 Task: Create a due date automation trigger when advanced on, on the wednesday of the week a card is due add content with a name or a description not containing resume at 11:00 AM.
Action: Mouse moved to (1017, 76)
Screenshot: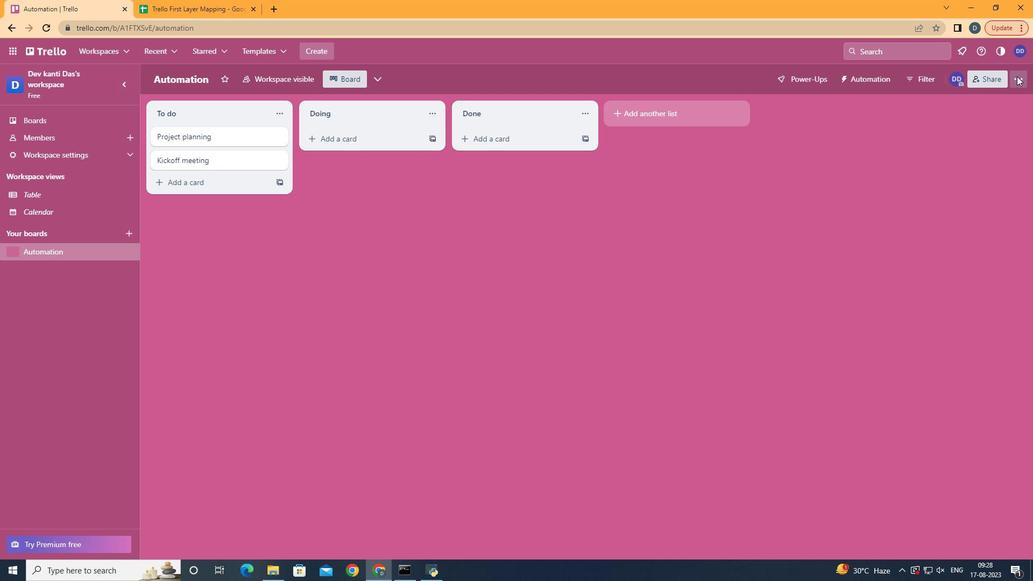 
Action: Mouse pressed left at (1017, 76)
Screenshot: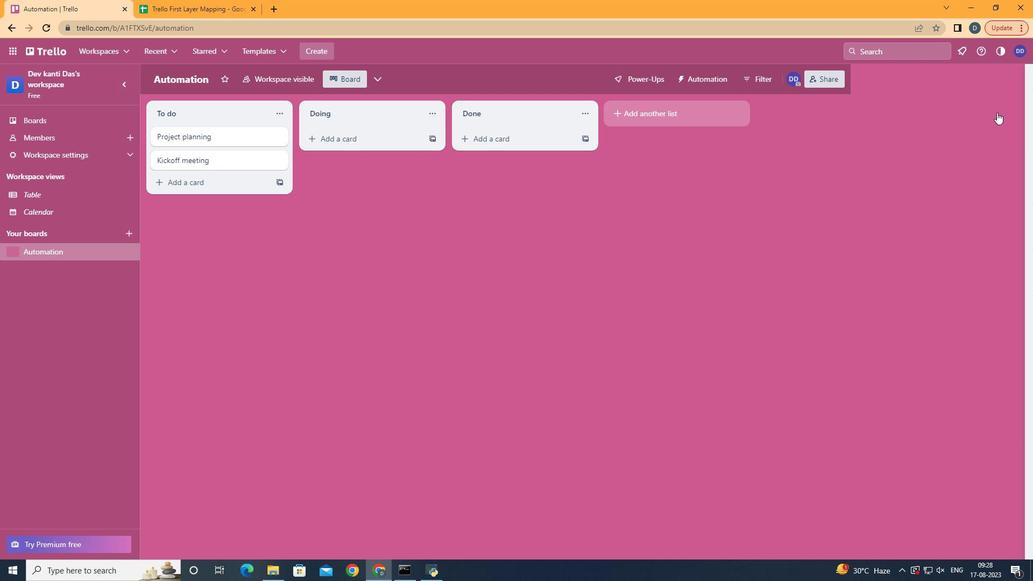 
Action: Mouse moved to (961, 233)
Screenshot: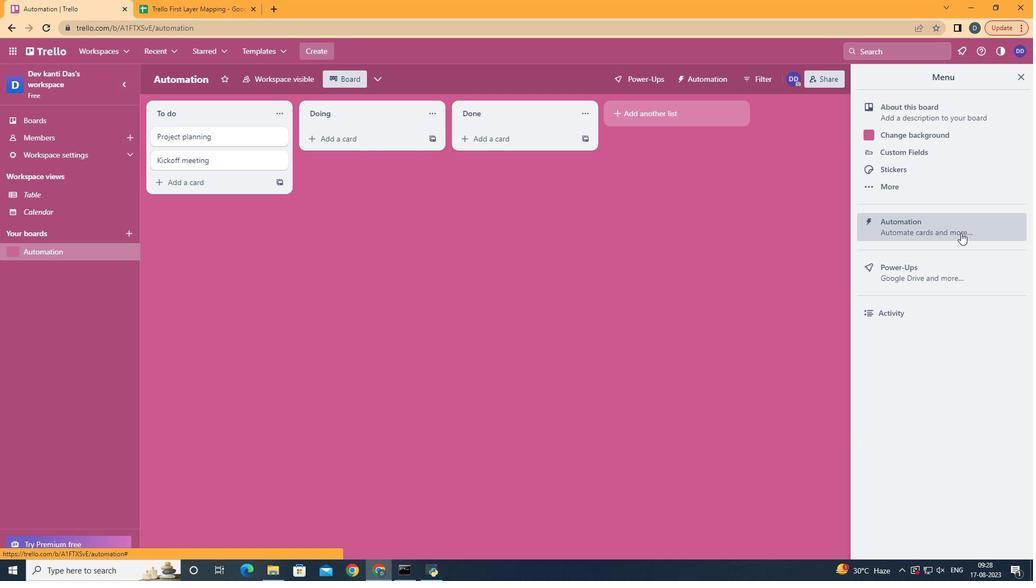 
Action: Mouse pressed left at (961, 233)
Screenshot: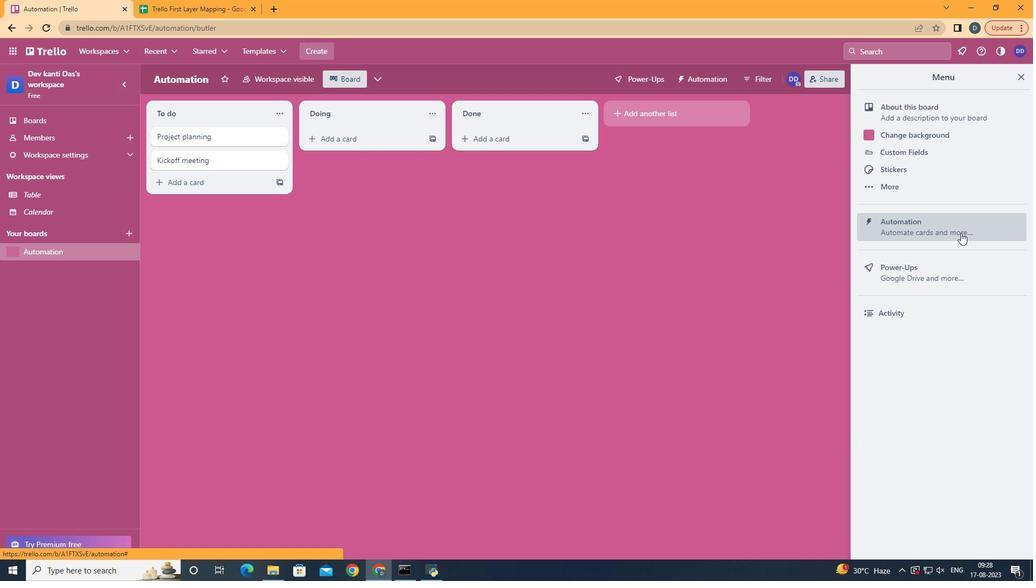 
Action: Mouse moved to (199, 212)
Screenshot: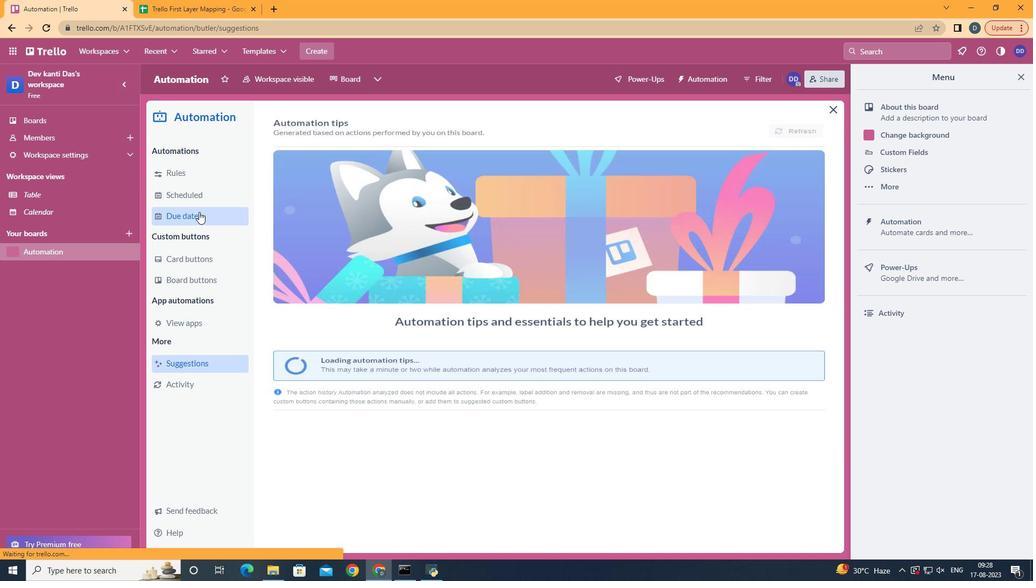 
Action: Mouse pressed left at (199, 212)
Screenshot: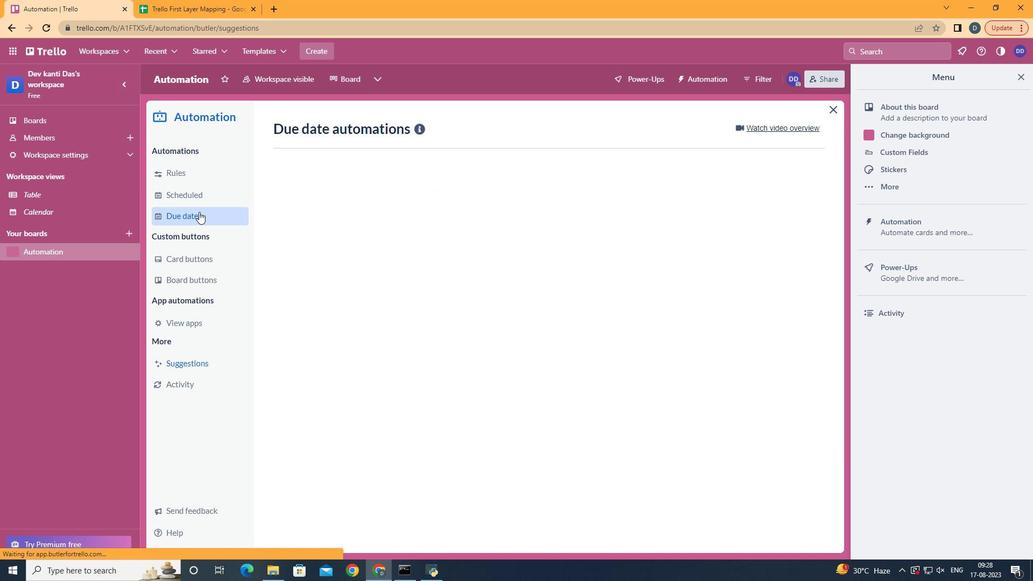 
Action: Mouse moved to (731, 124)
Screenshot: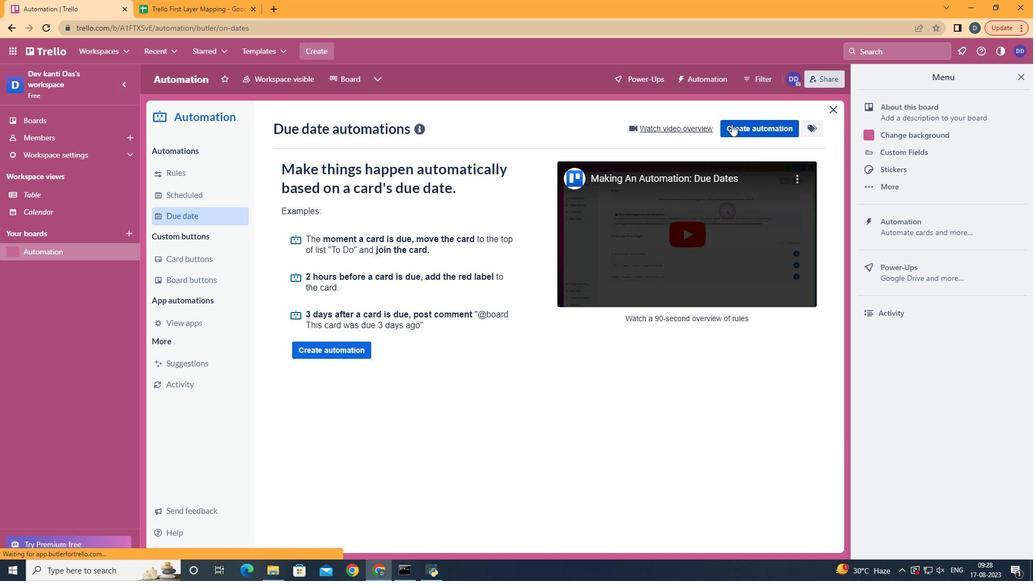 
Action: Mouse pressed left at (731, 124)
Screenshot: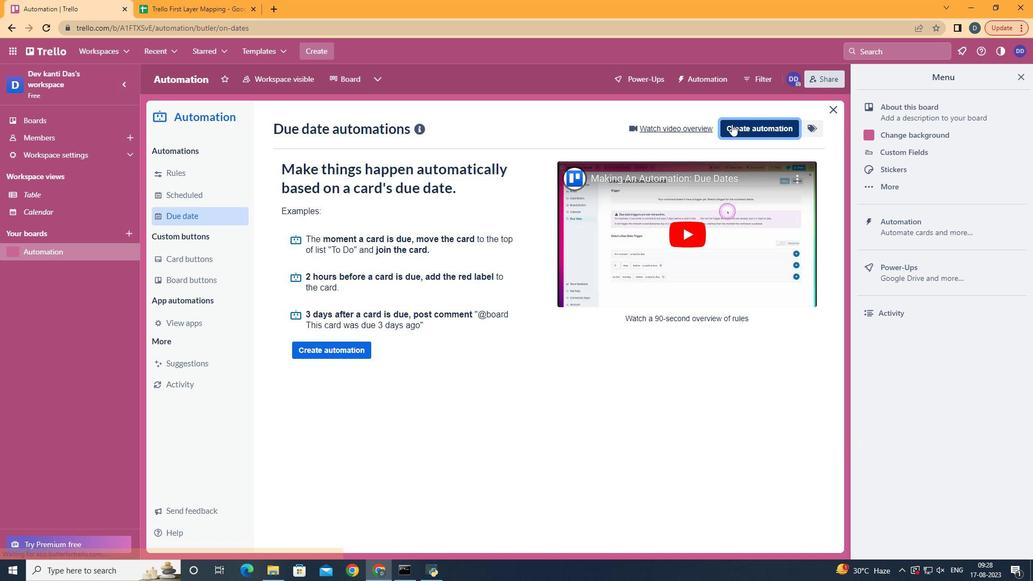 
Action: Mouse moved to (589, 237)
Screenshot: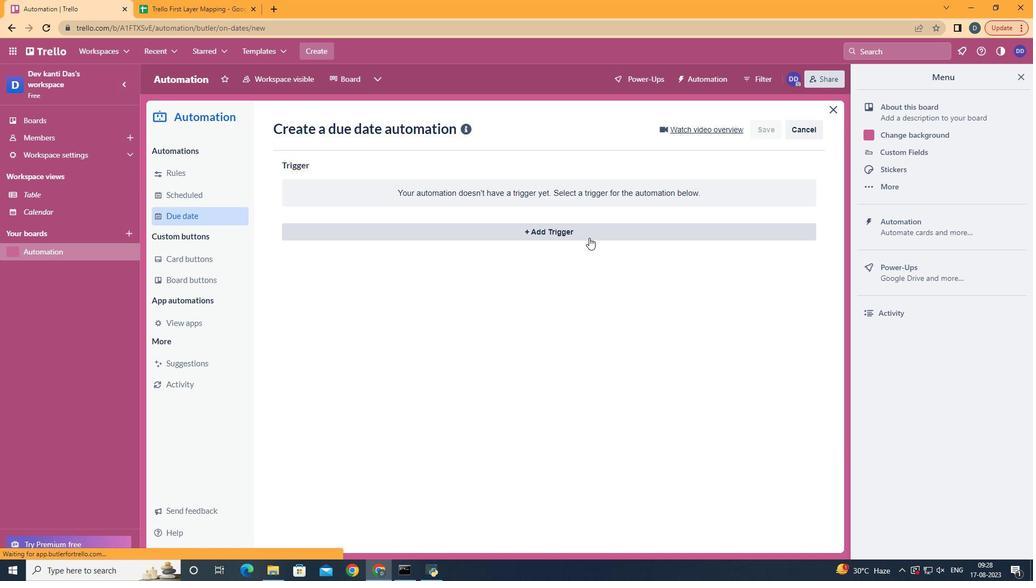
Action: Mouse pressed left at (589, 237)
Screenshot: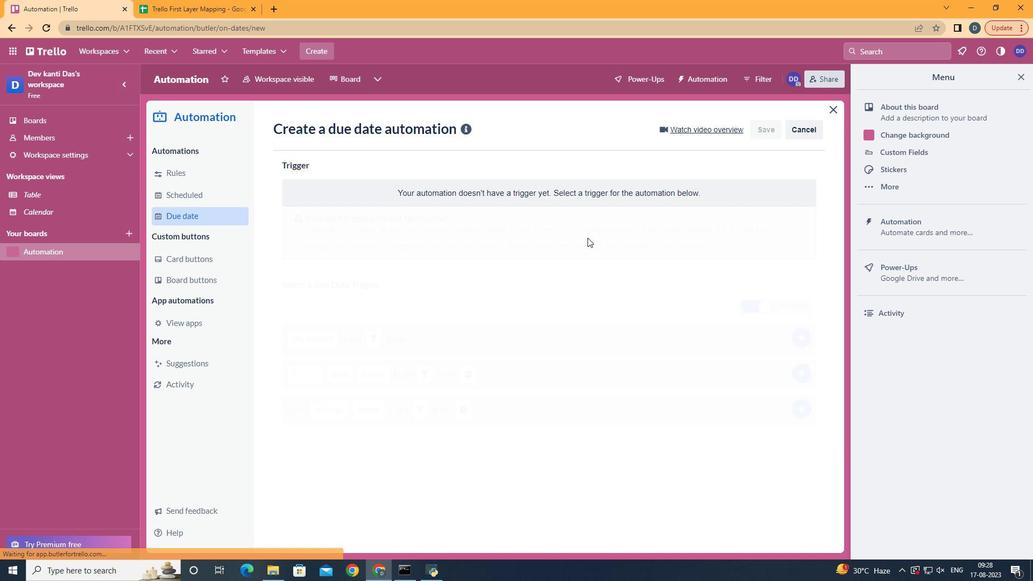 
Action: Mouse moved to (360, 326)
Screenshot: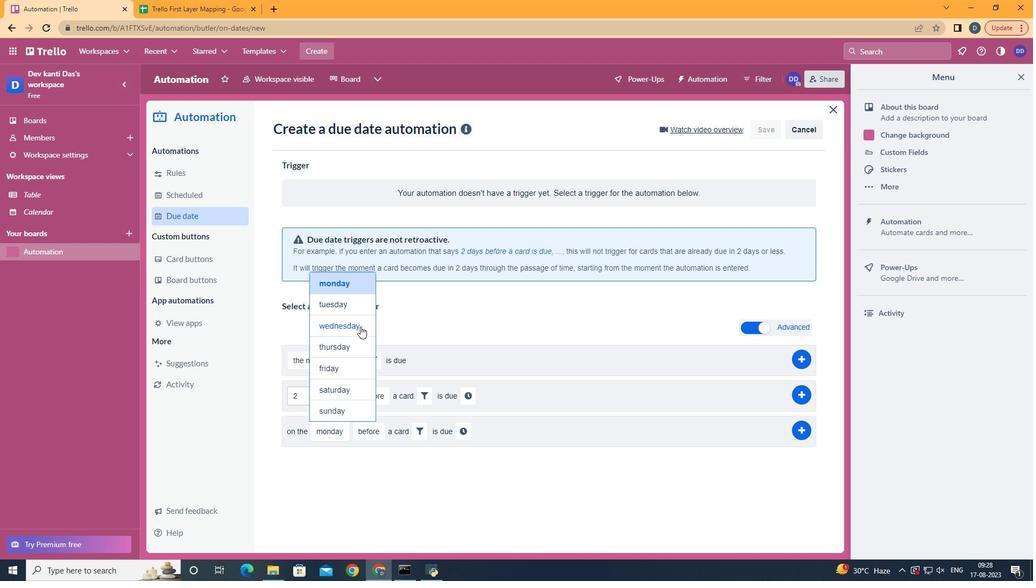 
Action: Mouse pressed left at (360, 326)
Screenshot: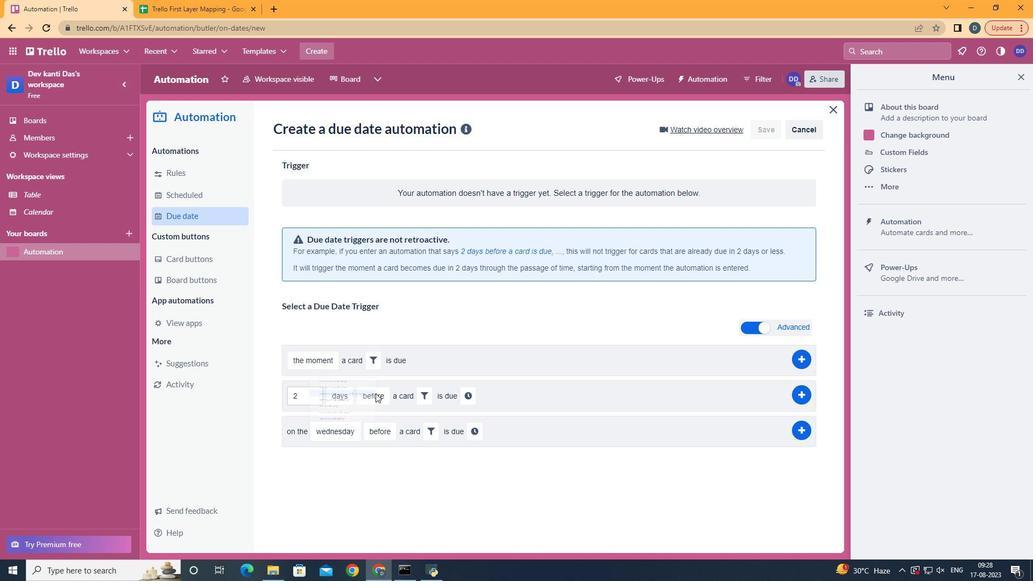 
Action: Mouse moved to (399, 489)
Screenshot: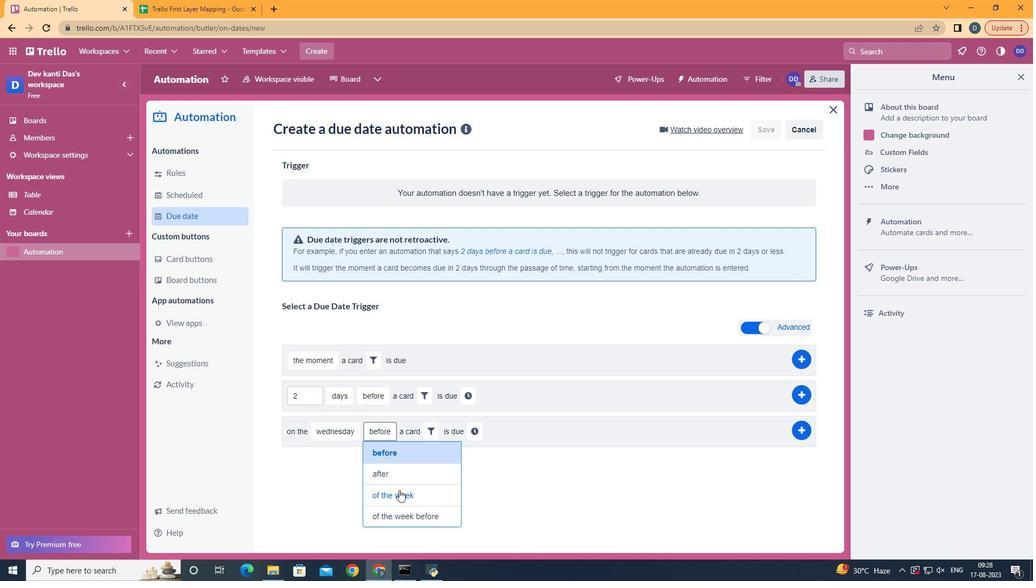 
Action: Mouse pressed left at (399, 489)
Screenshot: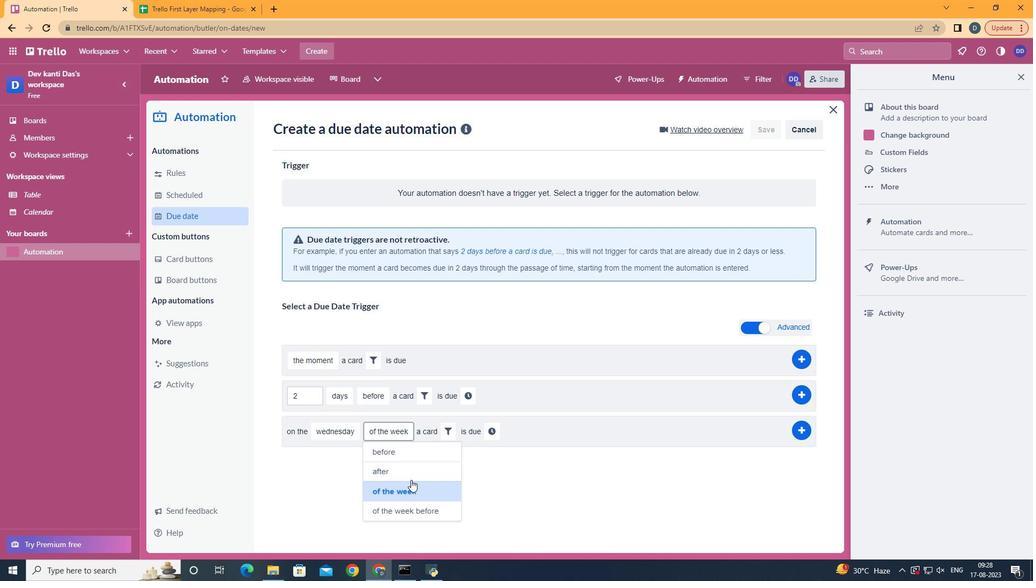 
Action: Mouse moved to (446, 433)
Screenshot: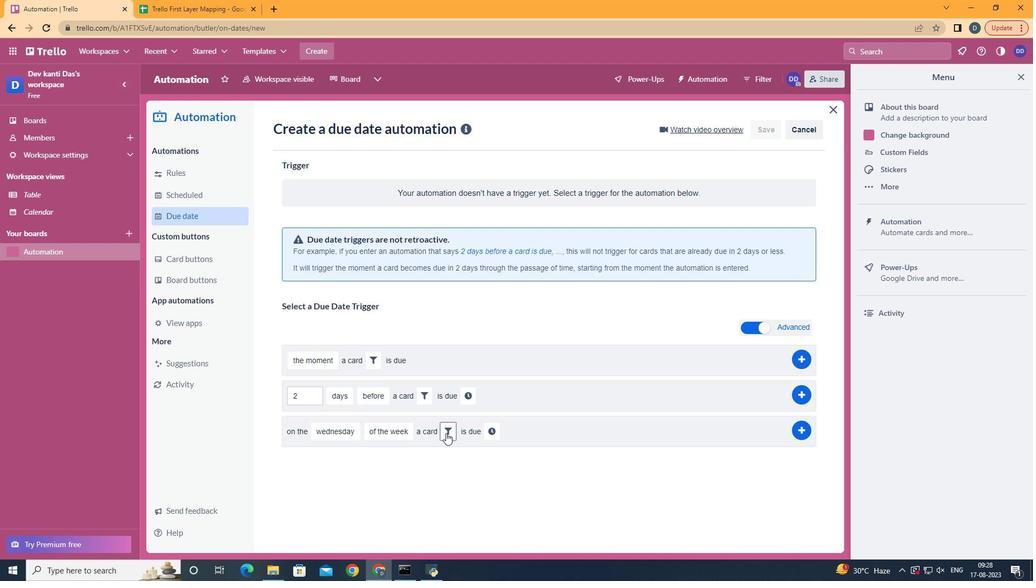 
Action: Mouse pressed left at (446, 433)
Screenshot: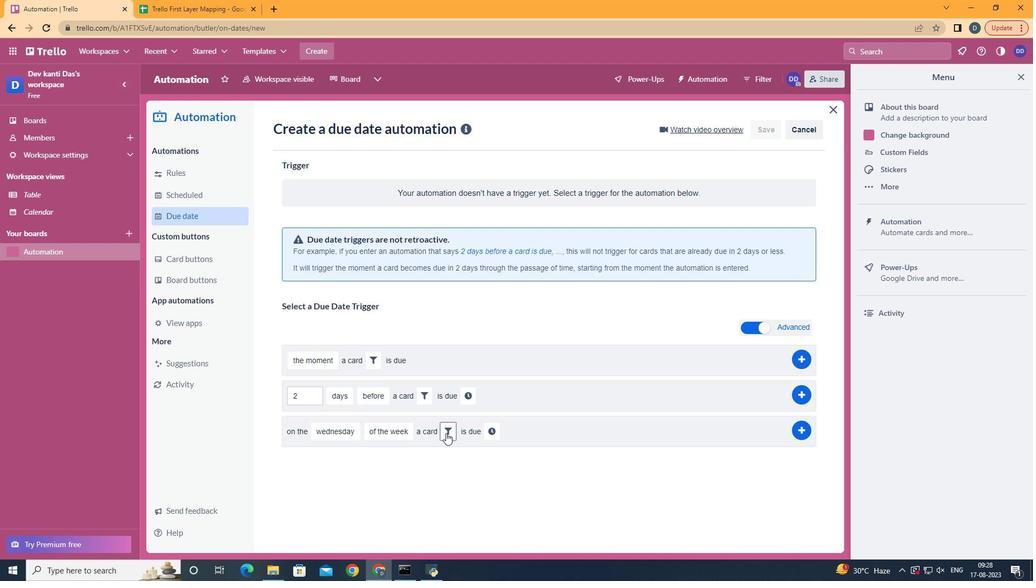 
Action: Mouse moved to (589, 467)
Screenshot: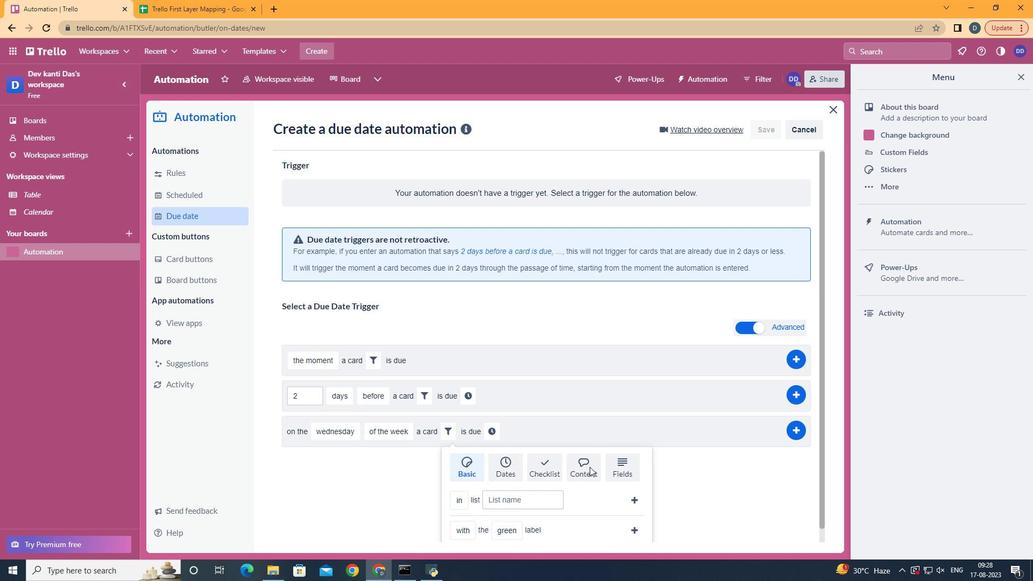 
Action: Mouse pressed left at (589, 467)
Screenshot: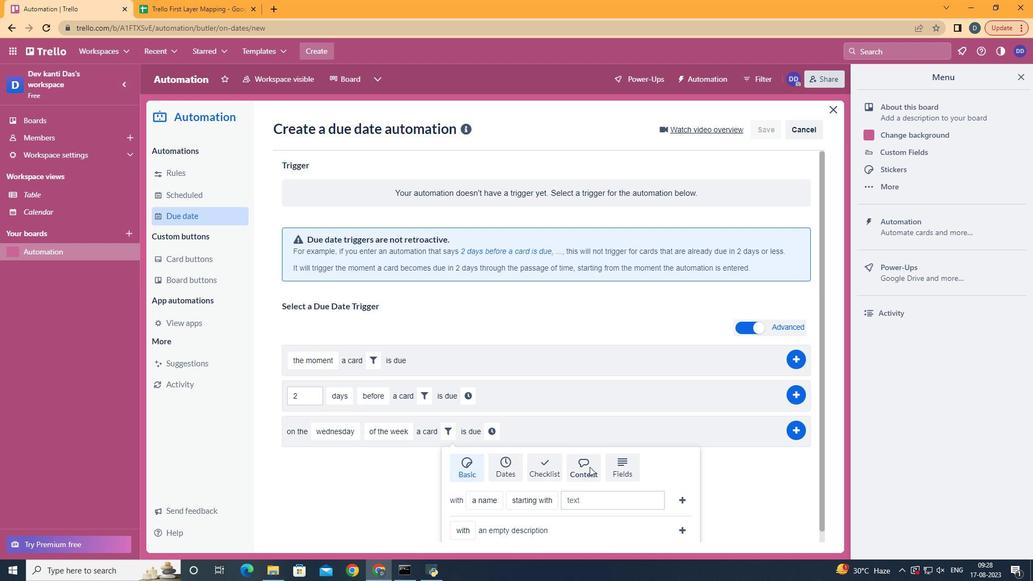
Action: Mouse moved to (505, 481)
Screenshot: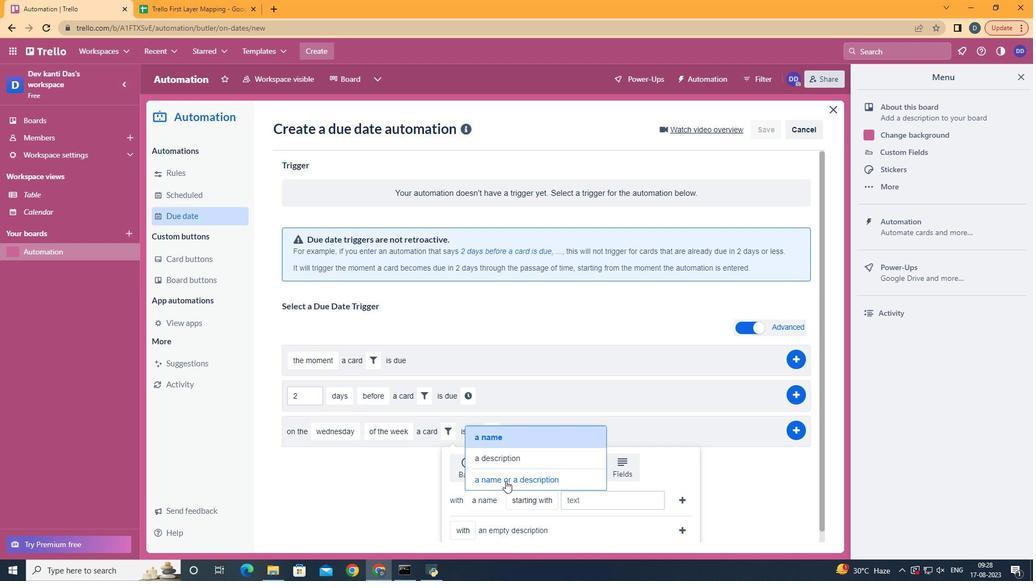 
Action: Mouse pressed left at (505, 481)
Screenshot: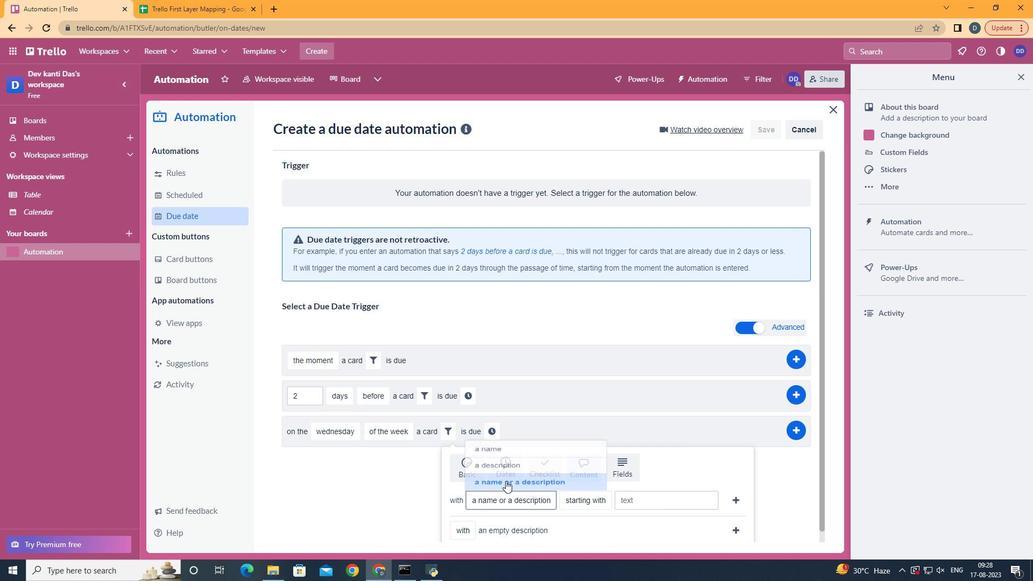 
Action: Mouse moved to (605, 481)
Screenshot: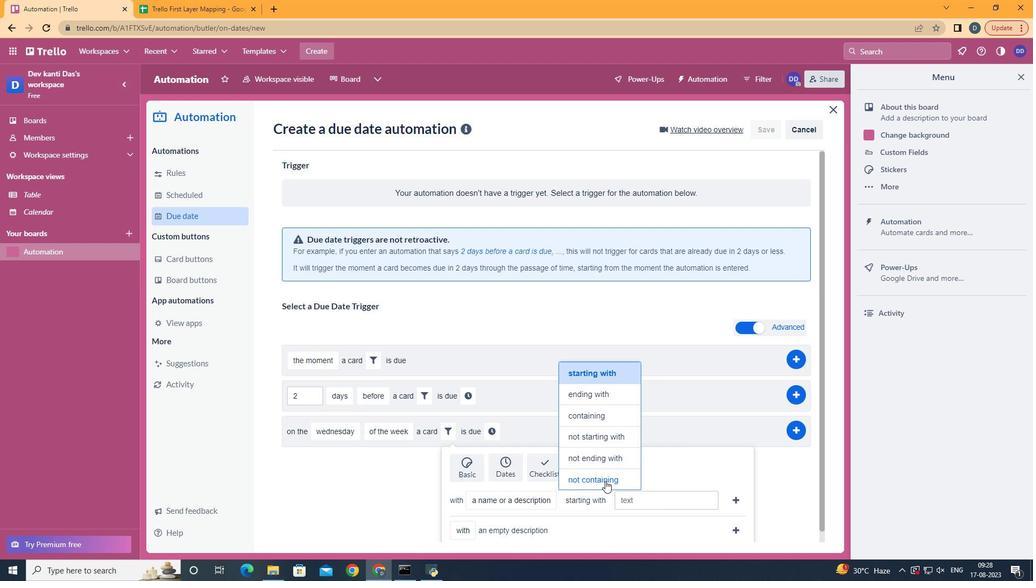 
Action: Mouse pressed left at (605, 481)
Screenshot: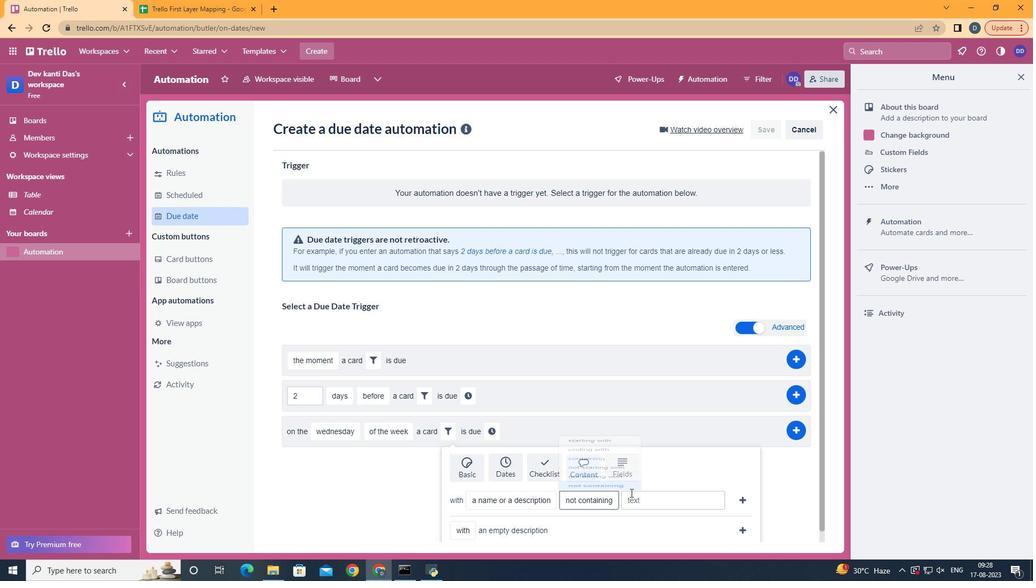 
Action: Mouse moved to (667, 505)
Screenshot: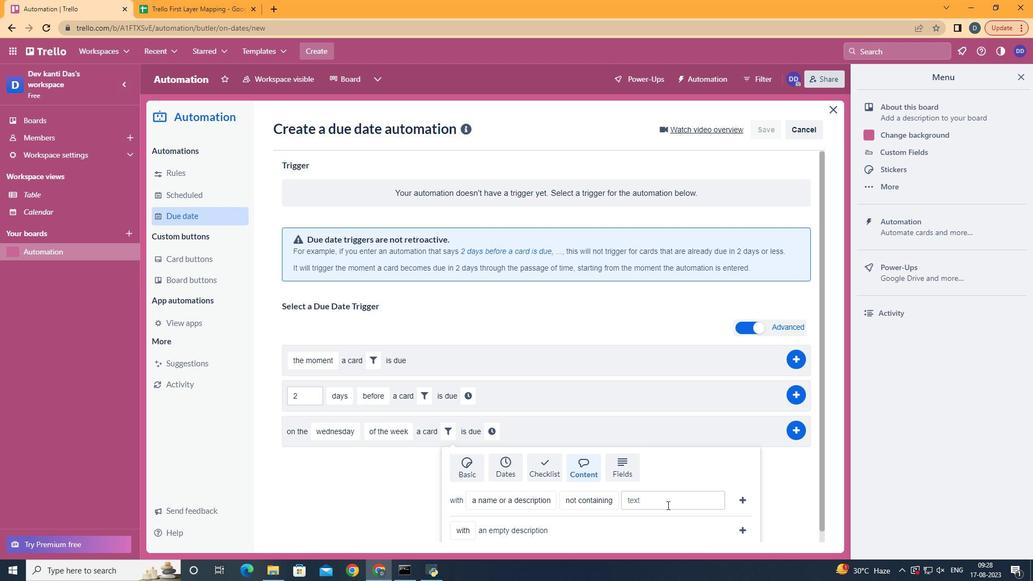 
Action: Mouse pressed left at (667, 505)
Screenshot: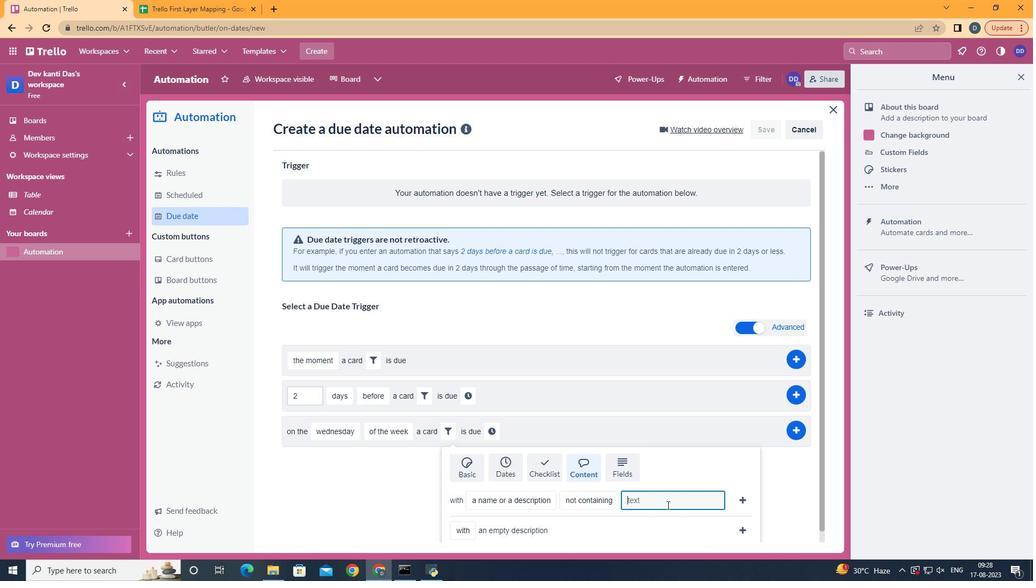 
Action: Key pressed resume
Screenshot: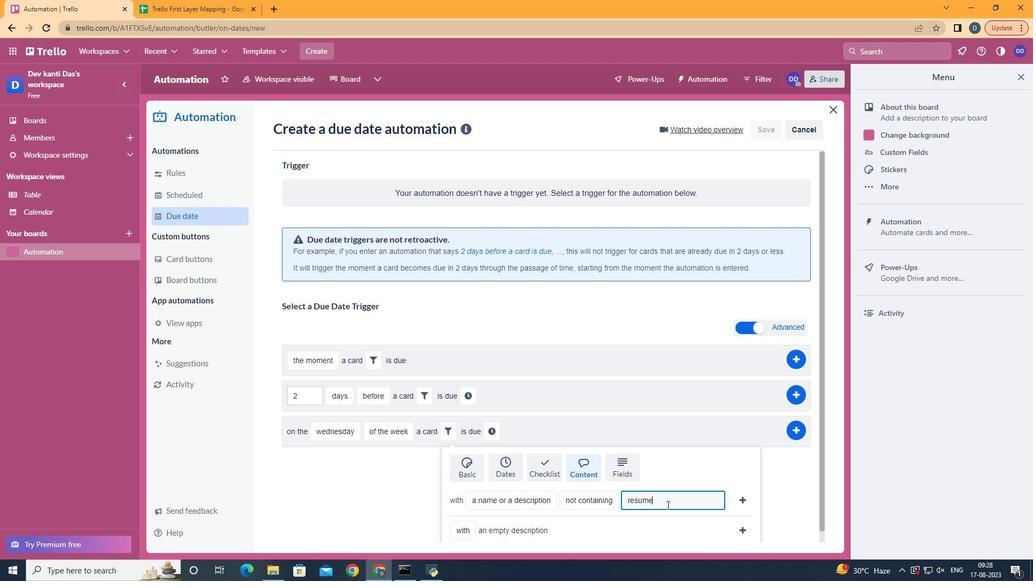 
Action: Mouse moved to (751, 492)
Screenshot: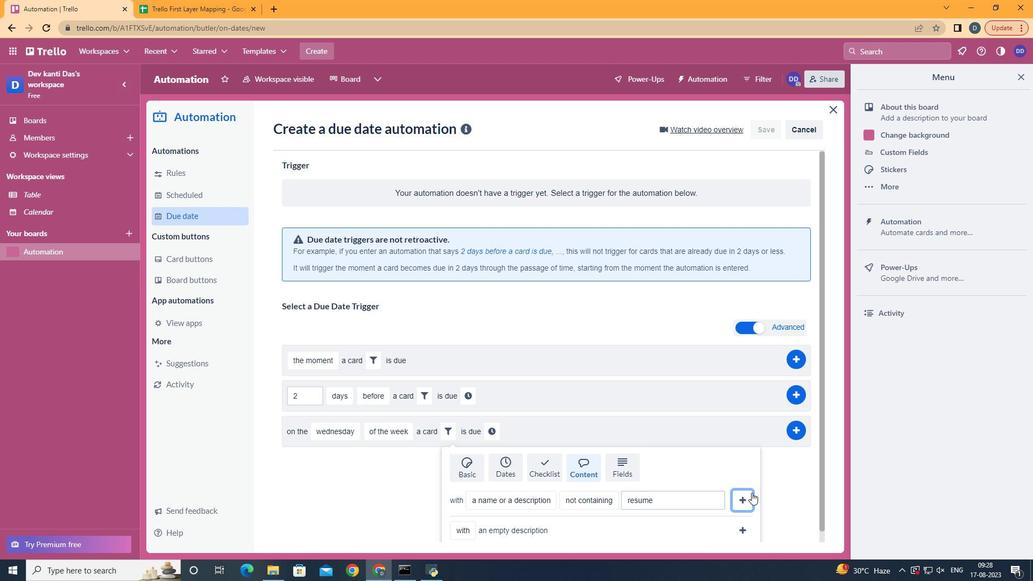
Action: Mouse pressed left at (751, 492)
Screenshot: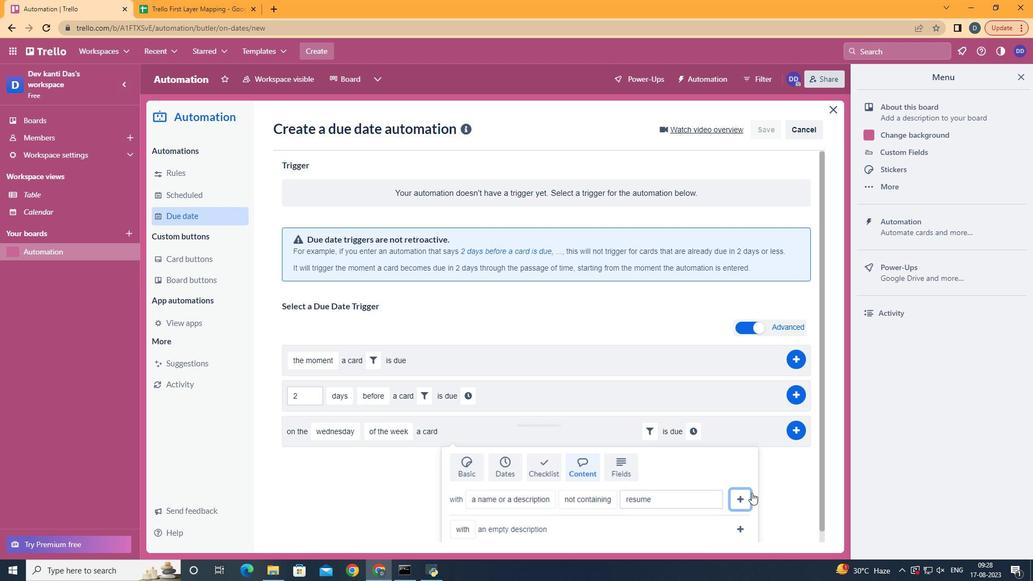 
Action: Mouse moved to (689, 425)
Screenshot: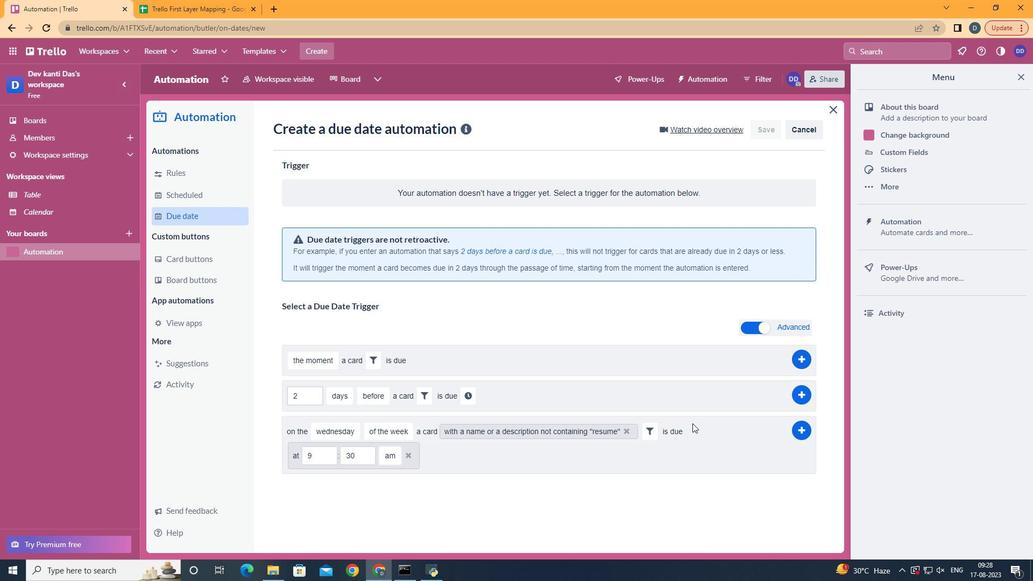 
Action: Mouse pressed left at (689, 425)
Screenshot: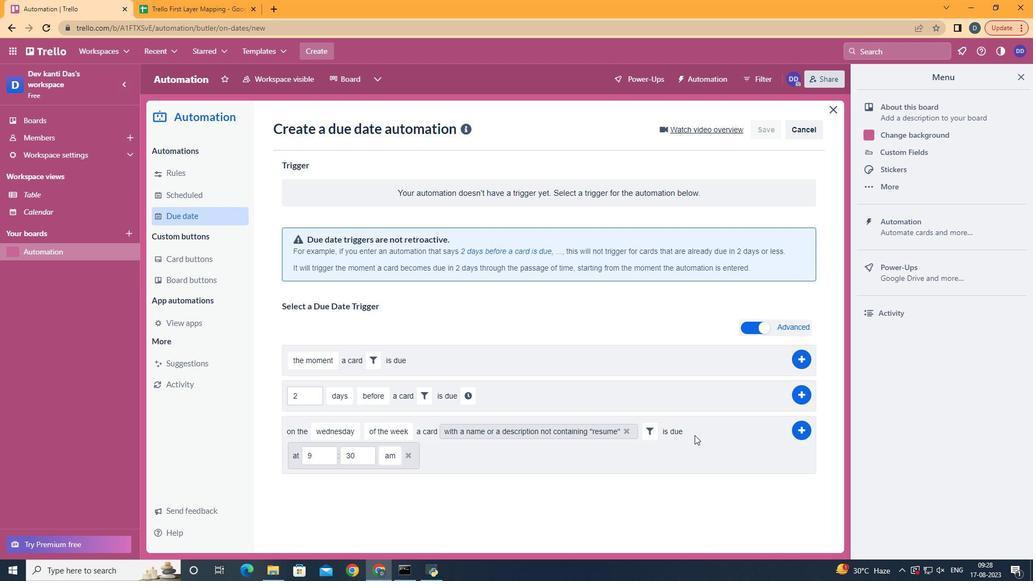 
Action: Mouse moved to (330, 459)
Screenshot: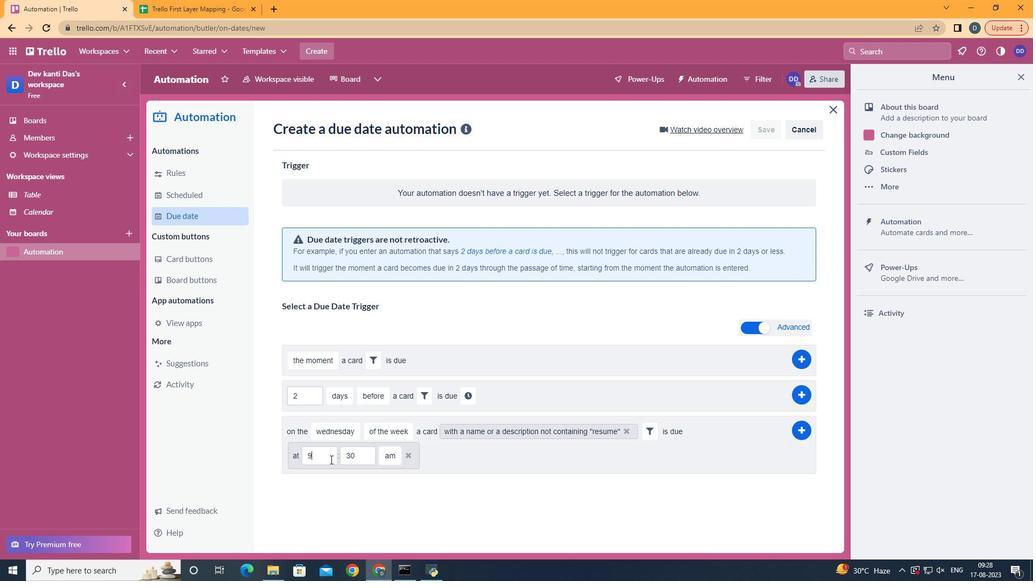 
Action: Mouse pressed left at (330, 459)
Screenshot: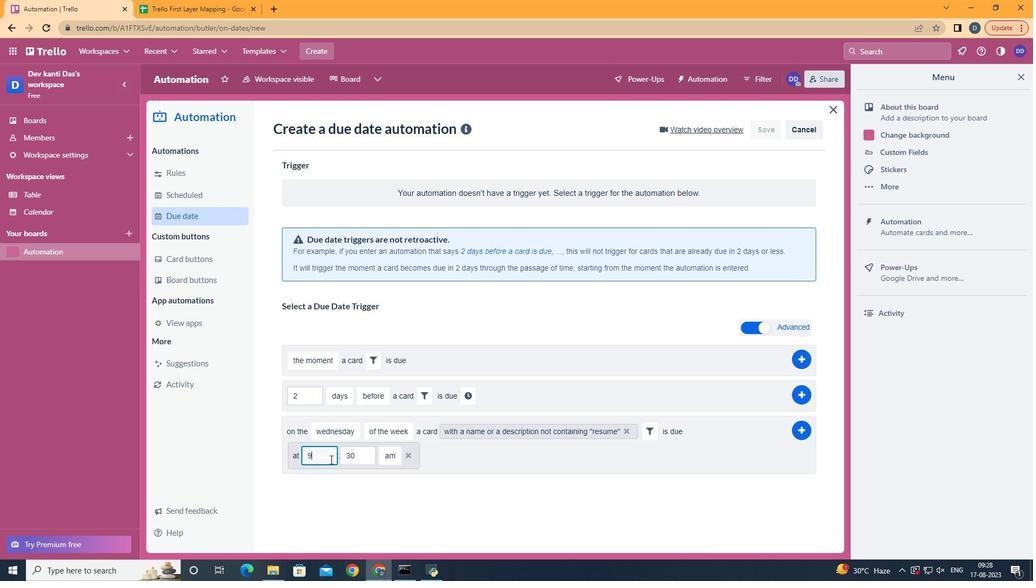 
Action: Key pressed <Key.backspace>11
Screenshot: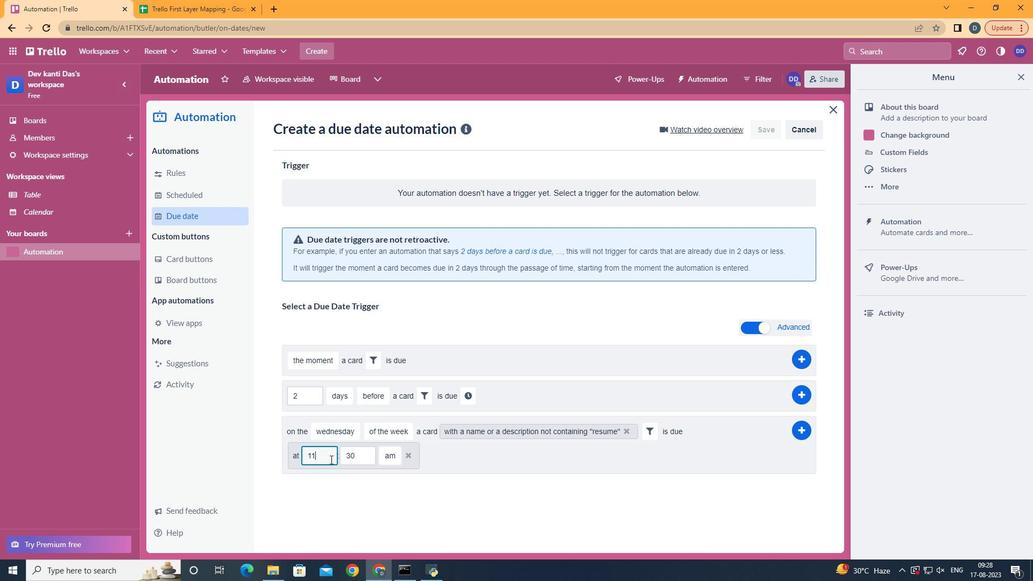 
Action: Mouse moved to (358, 459)
Screenshot: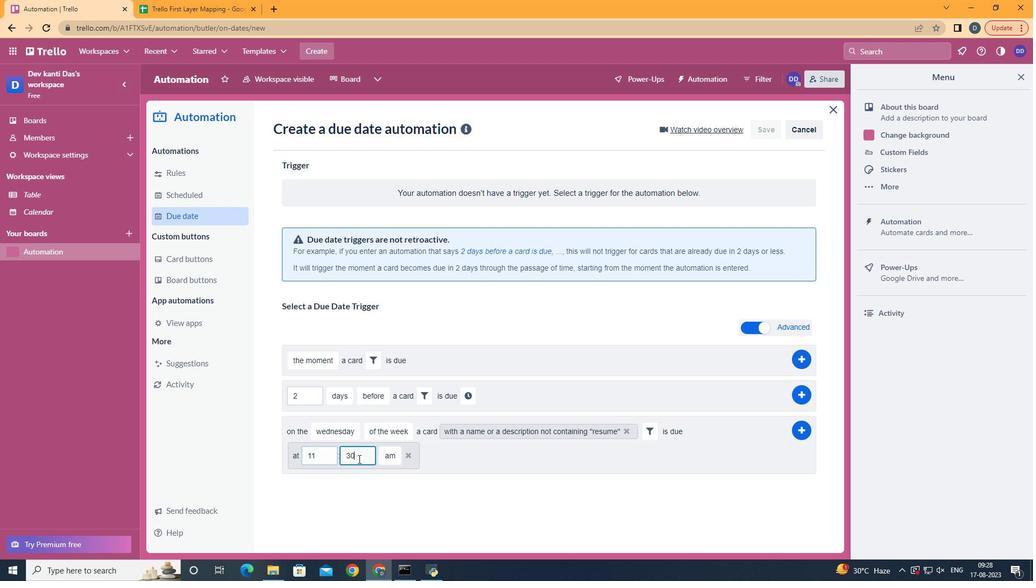 
Action: Mouse pressed left at (358, 459)
Screenshot: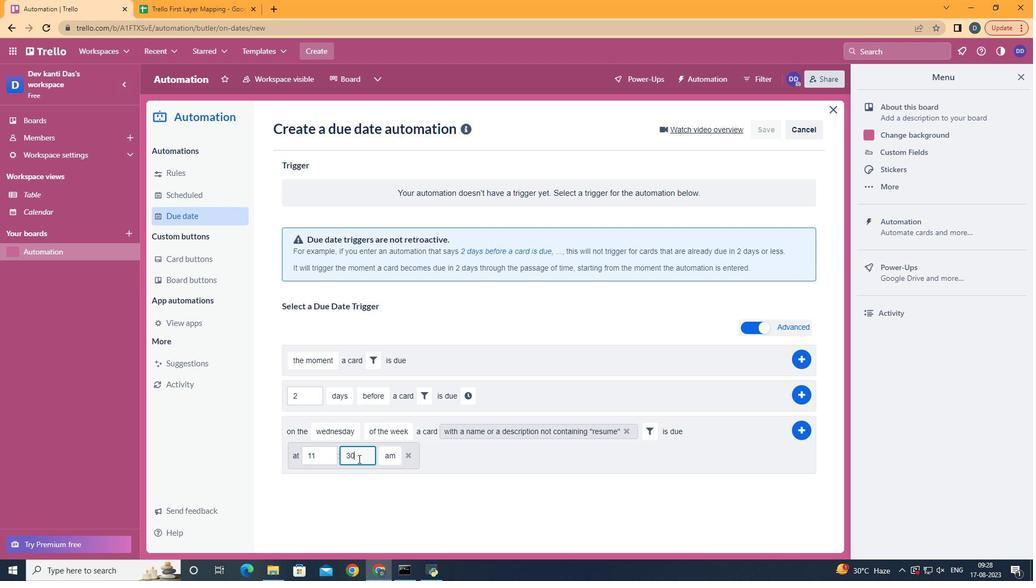 
Action: Key pressed <Key.backspace><Key.backspace>00
Screenshot: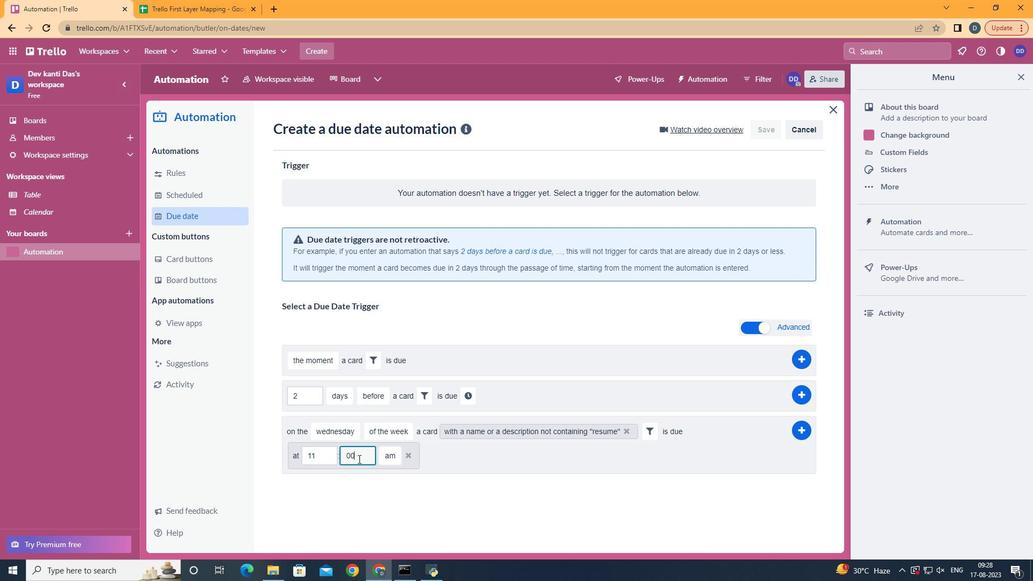 
Action: Mouse moved to (794, 436)
Screenshot: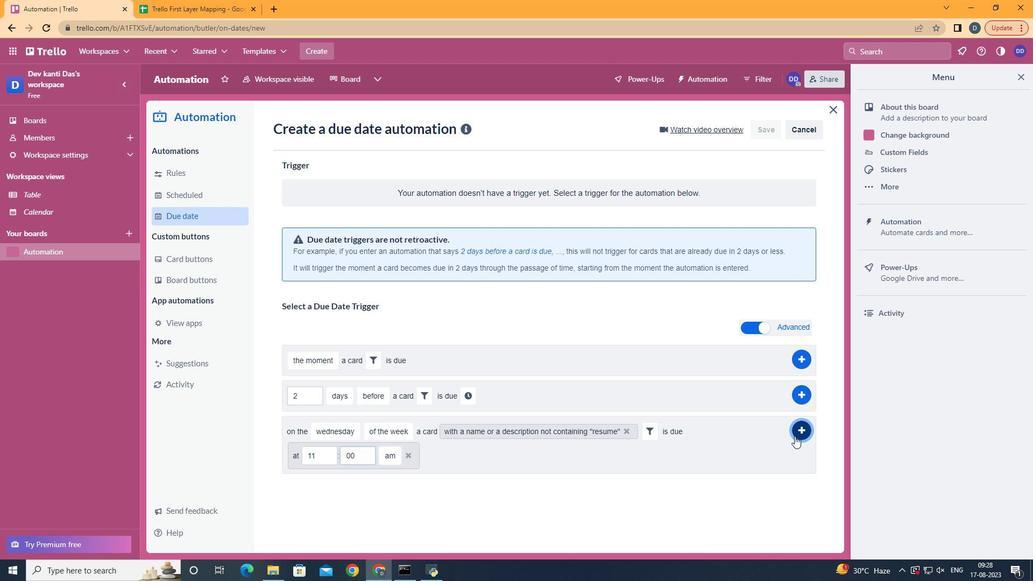 
Action: Mouse pressed left at (794, 436)
Screenshot: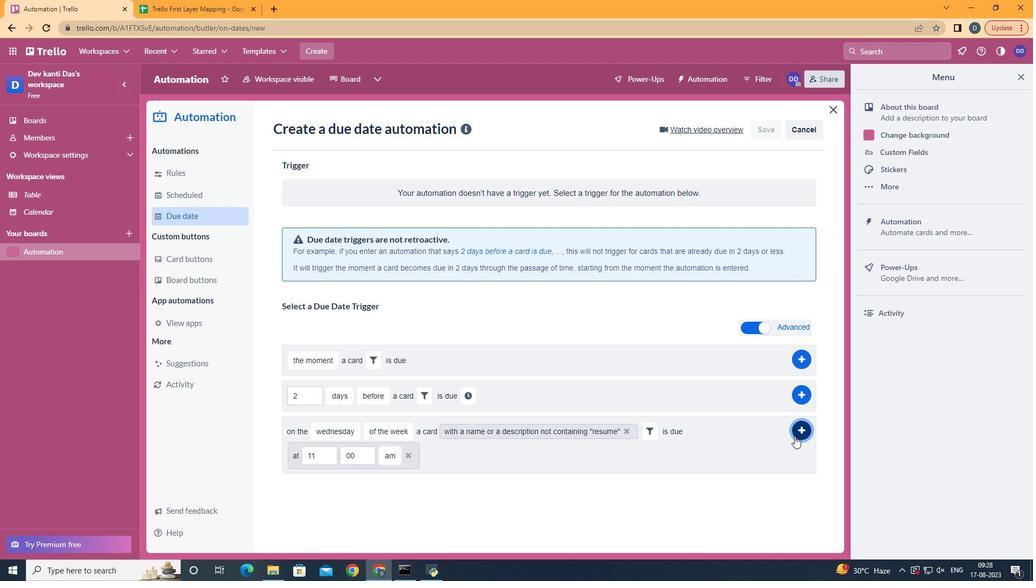 
